 Task: Search the location "Florida State Line "
Action: Mouse moved to (355, 150)
Screenshot: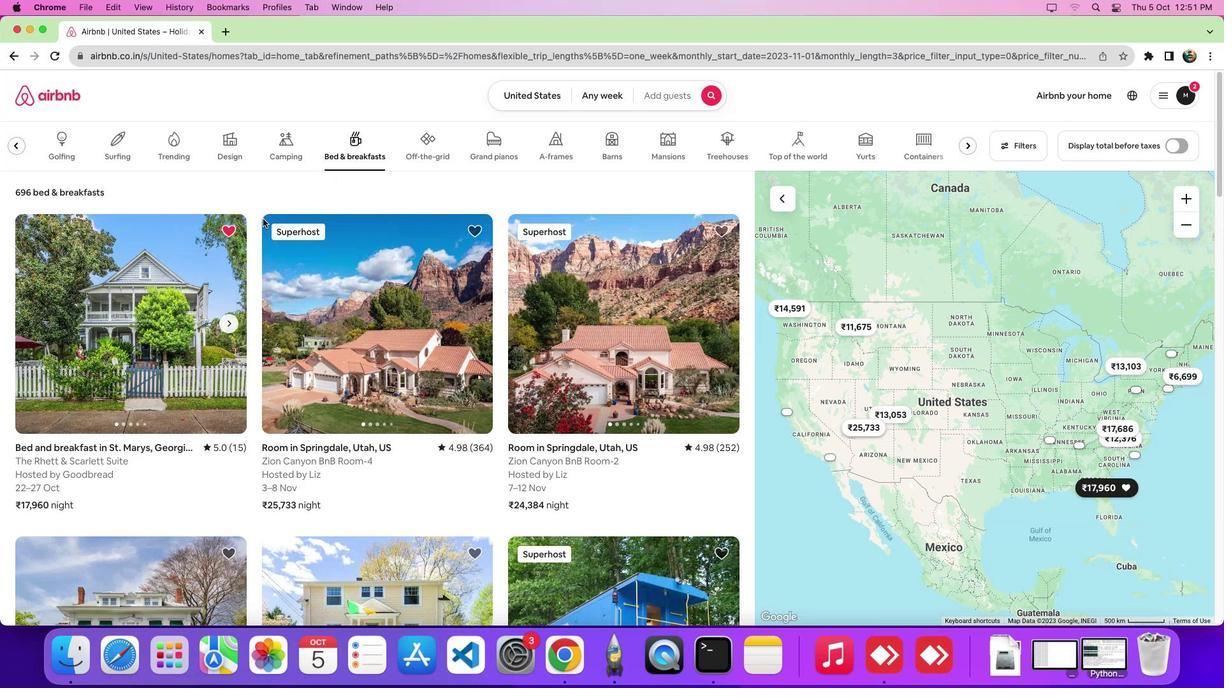 
Action: Mouse pressed left at (355, 150)
Screenshot: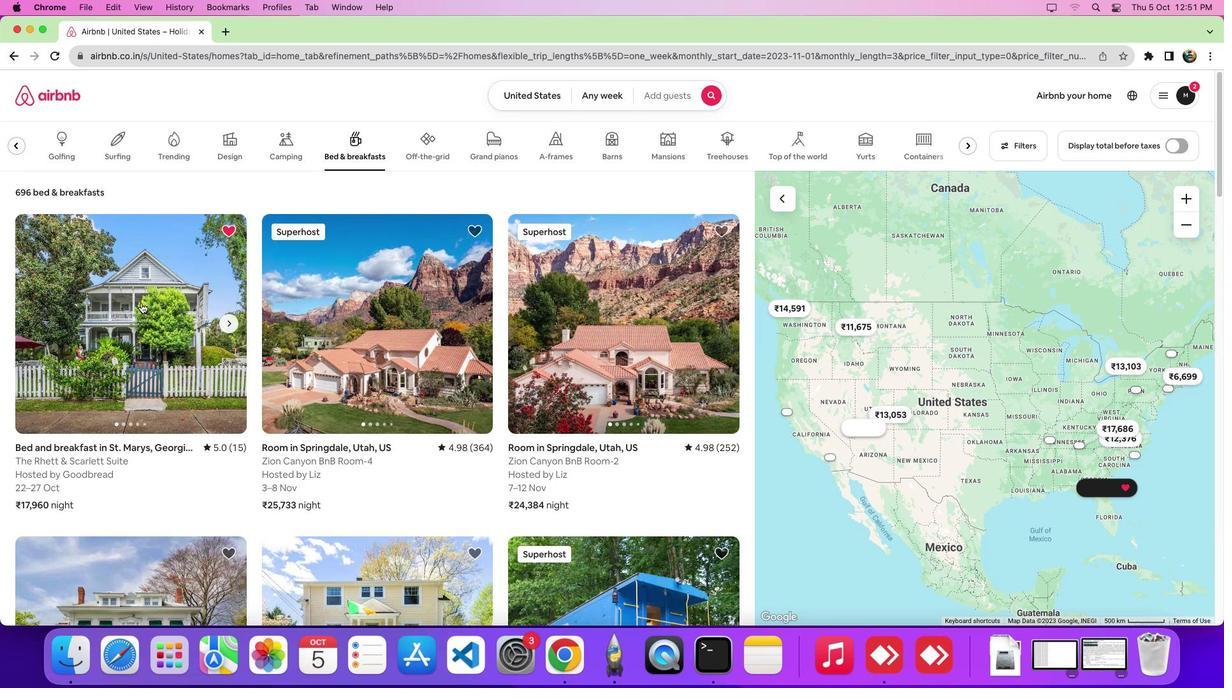 
Action: Mouse moved to (129, 314)
Screenshot: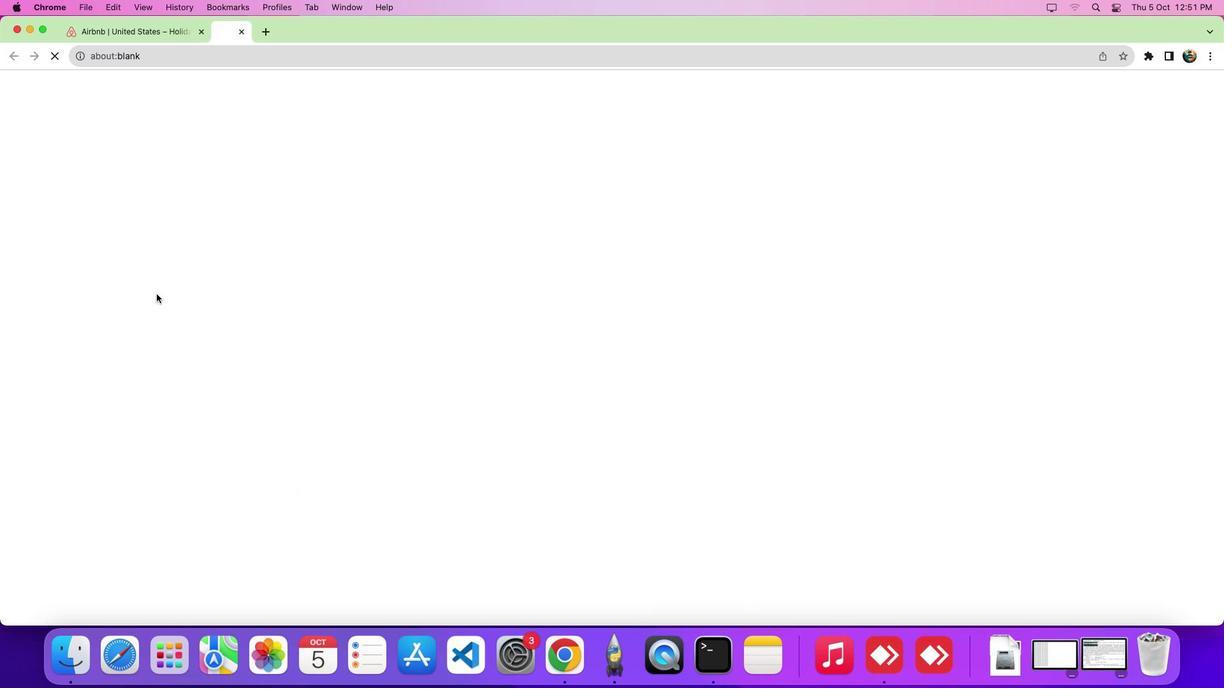 
Action: Mouse pressed left at (129, 314)
Screenshot: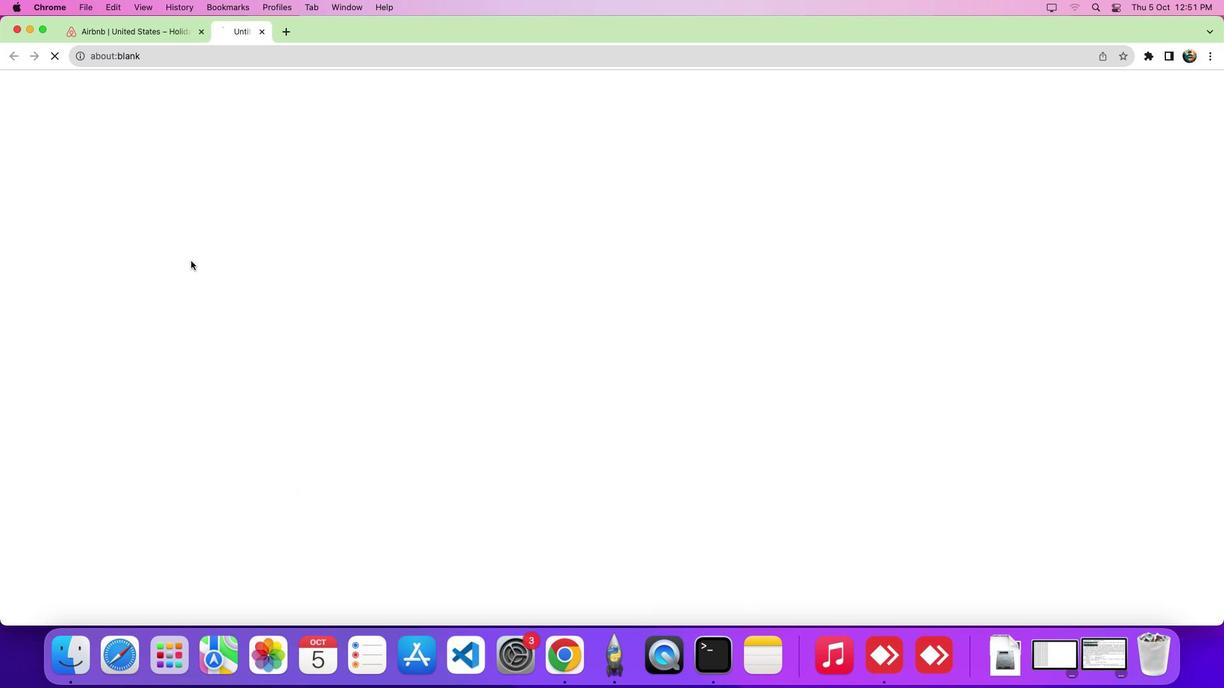 
Action: Mouse moved to (519, 324)
Screenshot: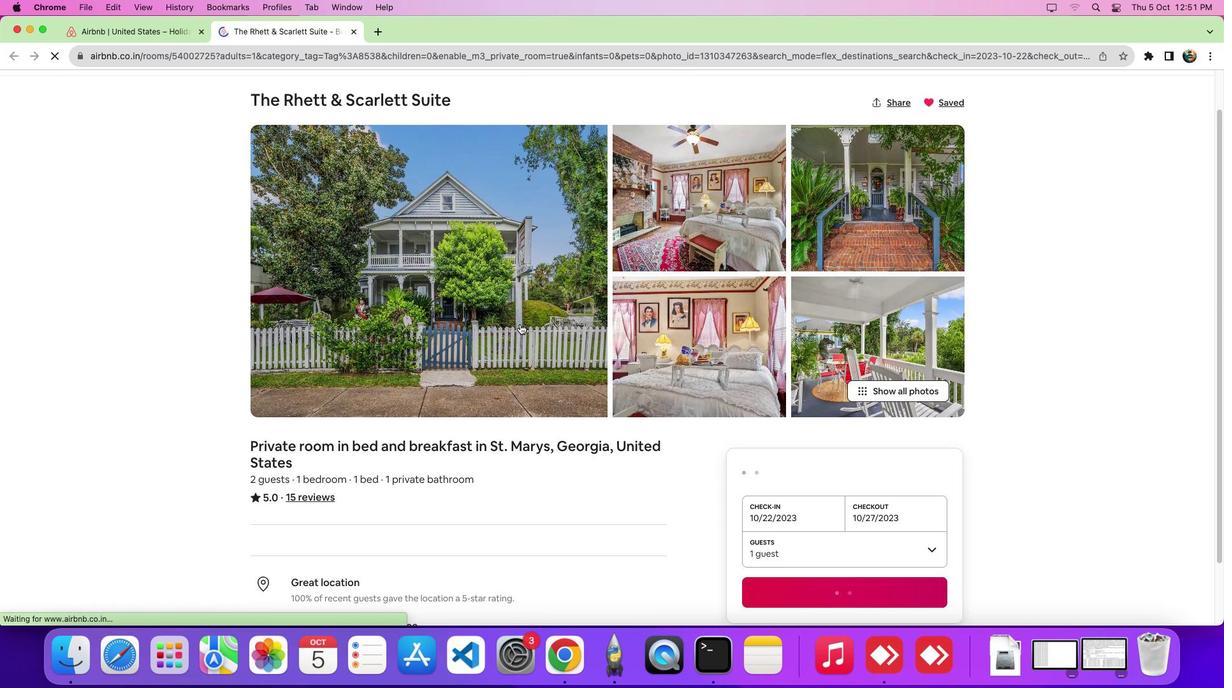 
Action: Mouse scrolled (519, 324) with delta (0, 0)
Screenshot: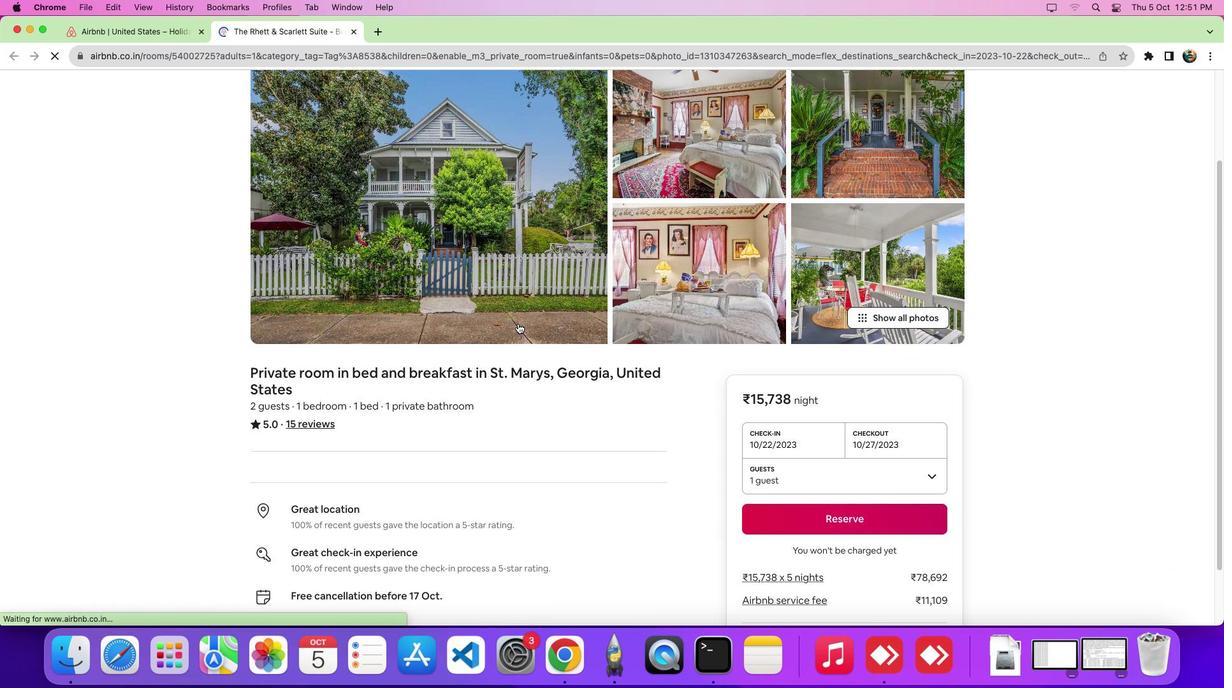 
Action: Mouse scrolled (519, 324) with delta (0, -1)
Screenshot: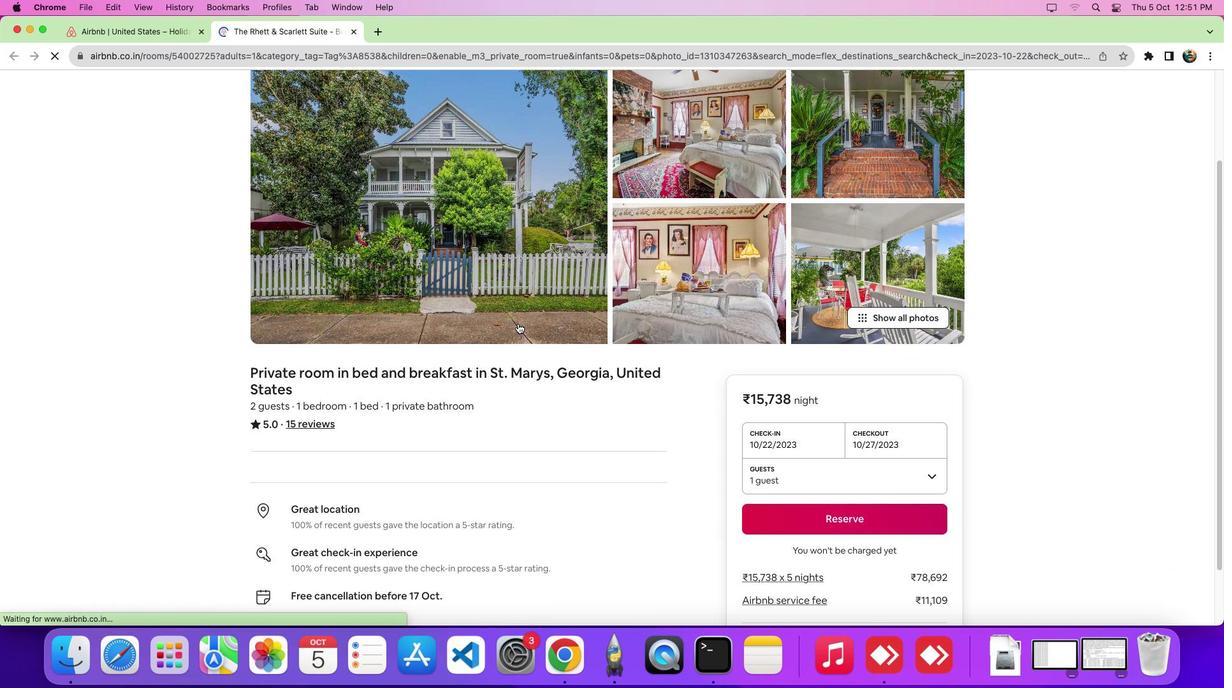 
Action: Mouse scrolled (519, 324) with delta (0, -6)
Screenshot: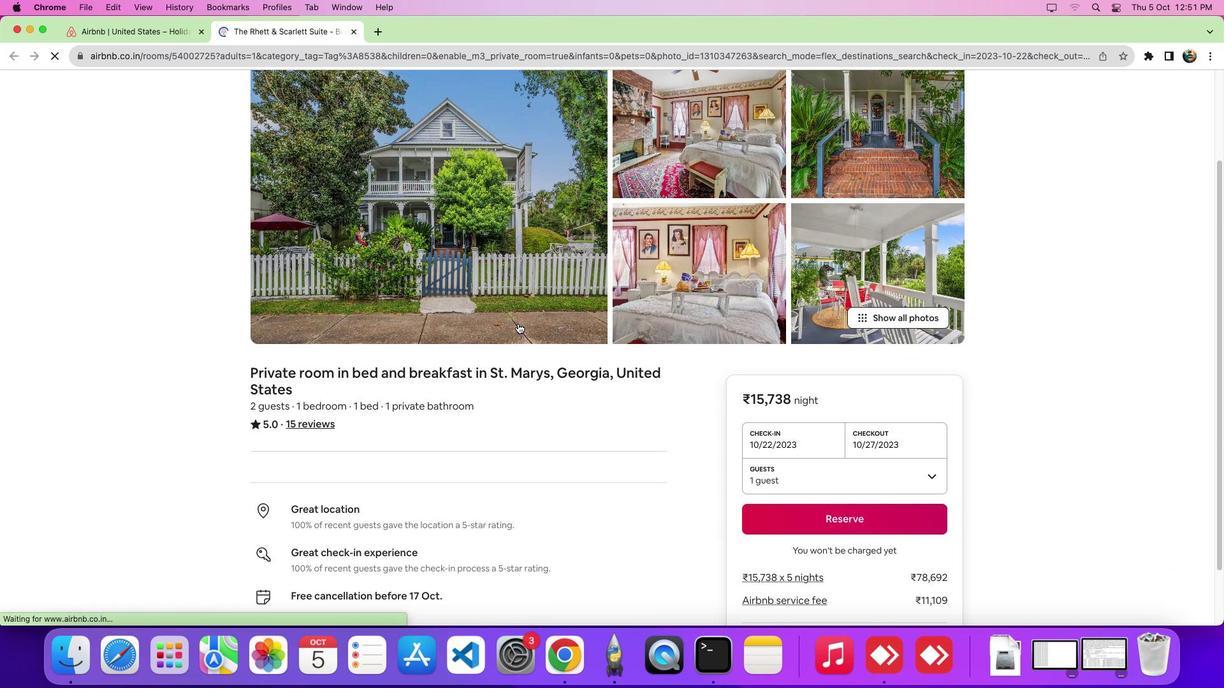 
Action: Mouse scrolled (519, 324) with delta (0, -8)
Screenshot: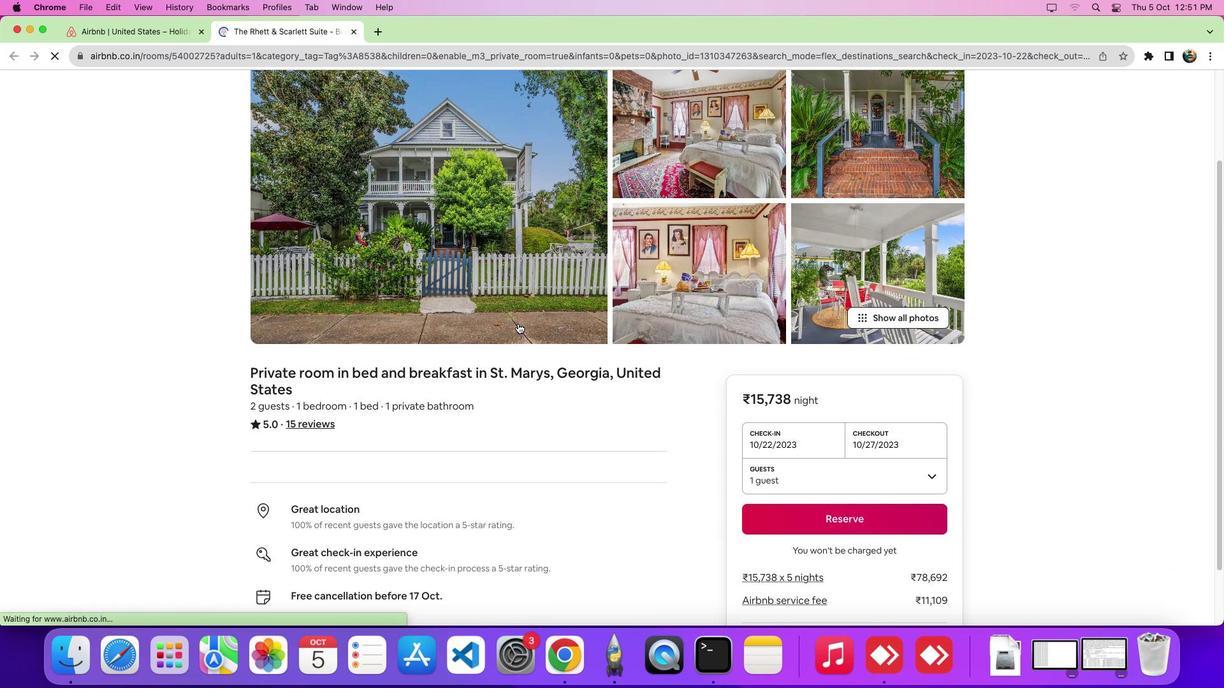 
Action: Mouse scrolled (519, 324) with delta (0, -10)
Screenshot: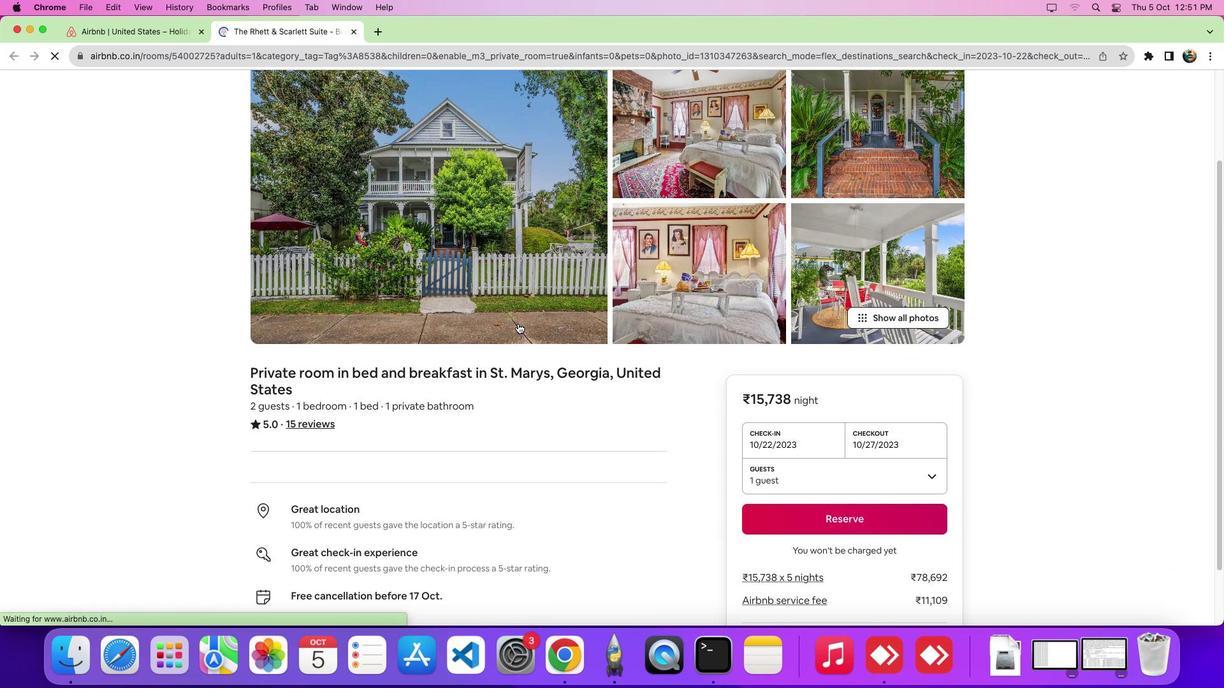 
Action: Mouse moved to (518, 324)
Screenshot: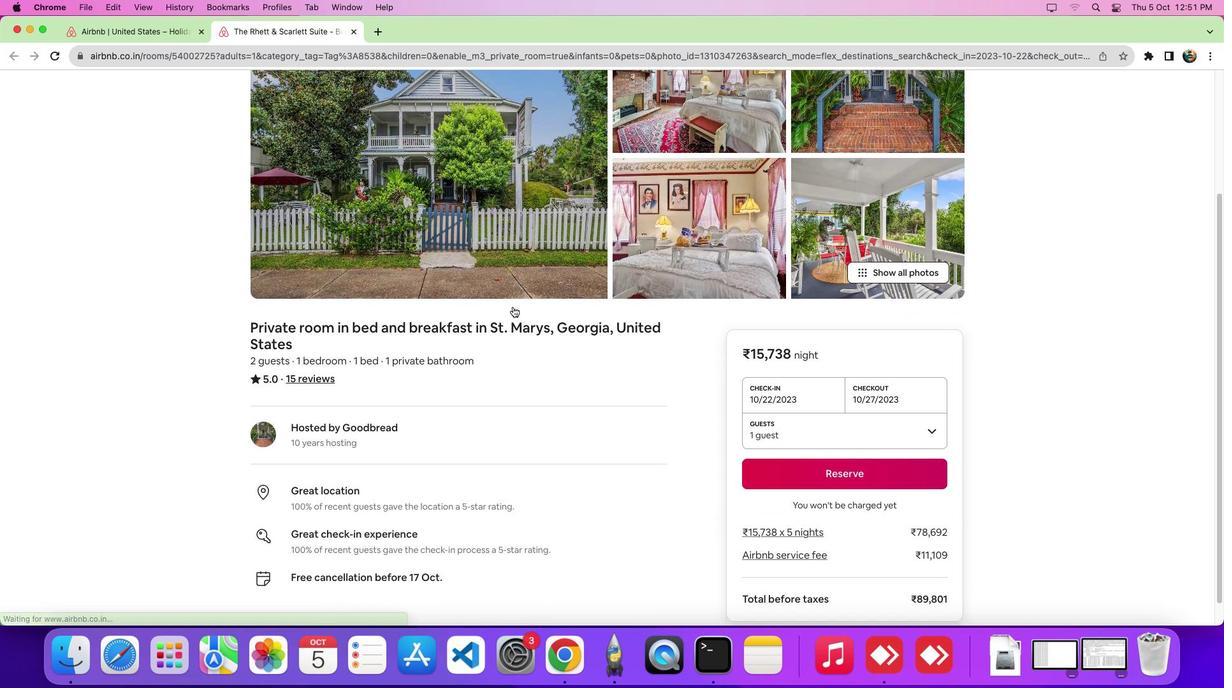 
Action: Mouse scrolled (518, 324) with delta (0, 0)
Screenshot: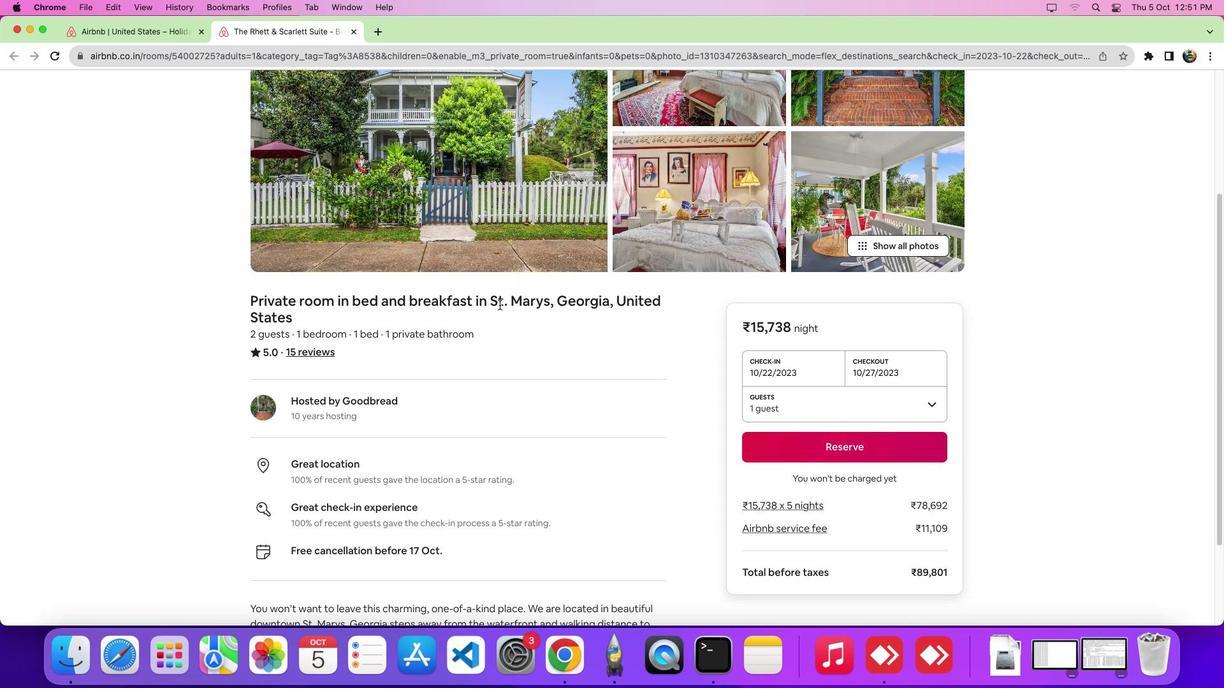 
Action: Mouse scrolled (518, 324) with delta (0, -1)
Screenshot: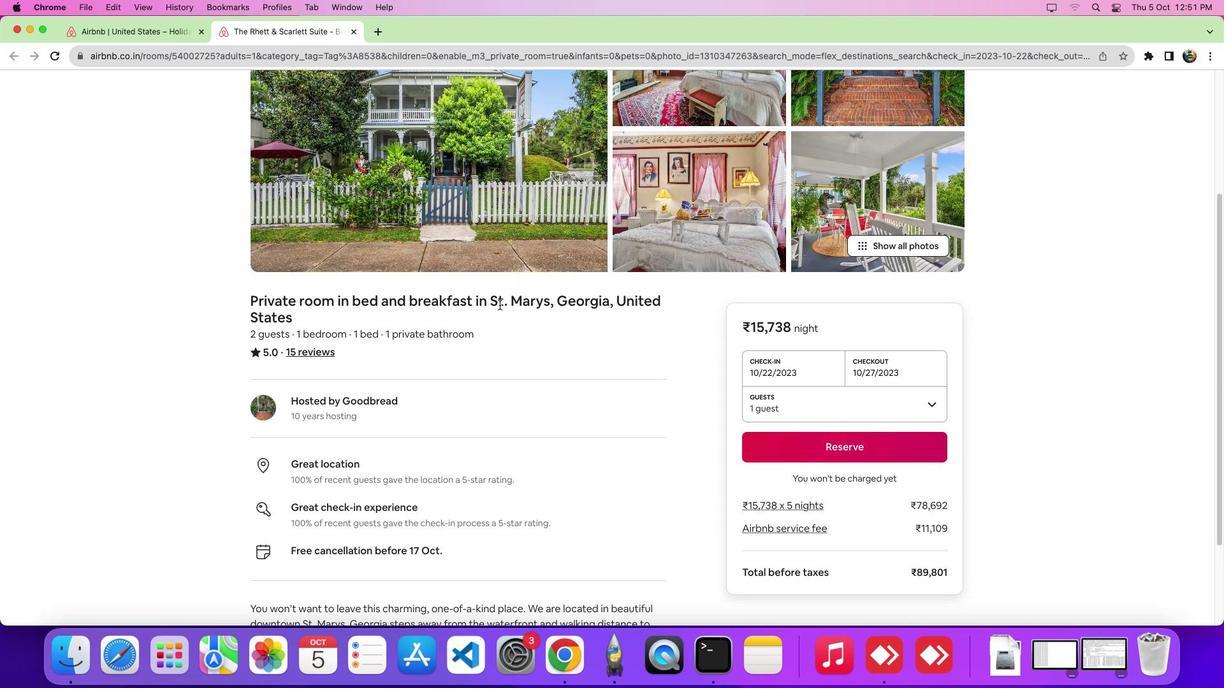 
Action: Mouse scrolled (518, 324) with delta (0, -6)
Screenshot: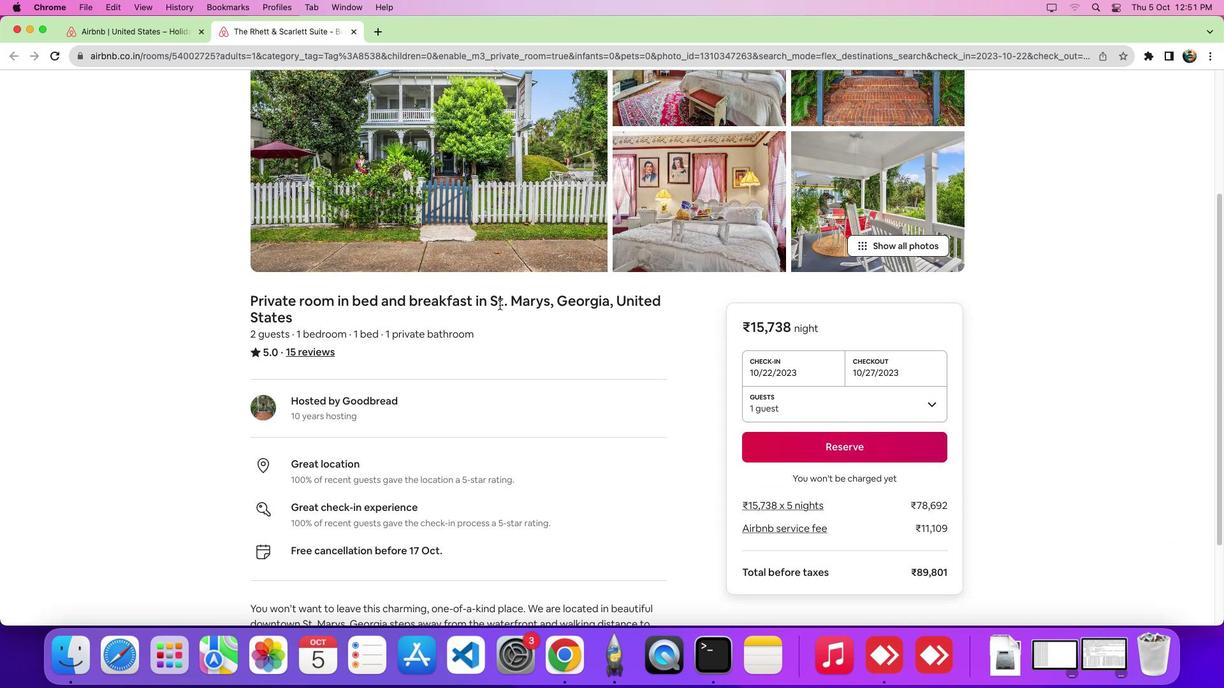 
Action: Mouse scrolled (518, 324) with delta (0, -8)
Screenshot: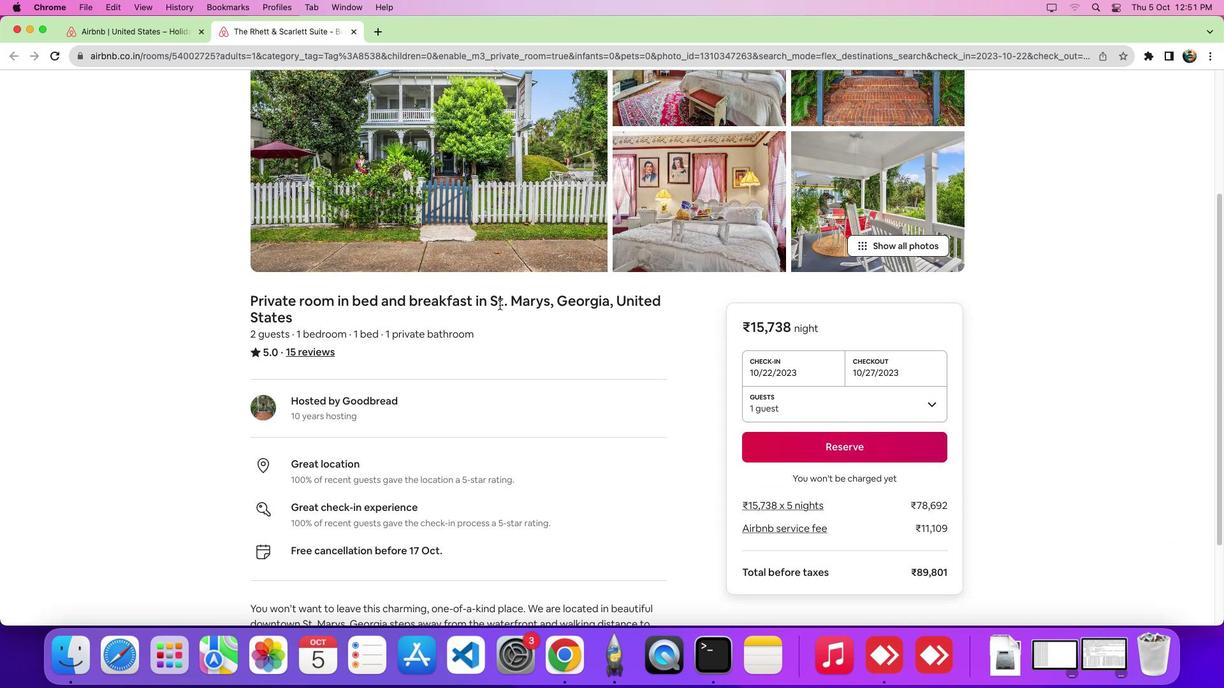 
Action: Mouse scrolled (518, 324) with delta (0, -10)
Screenshot: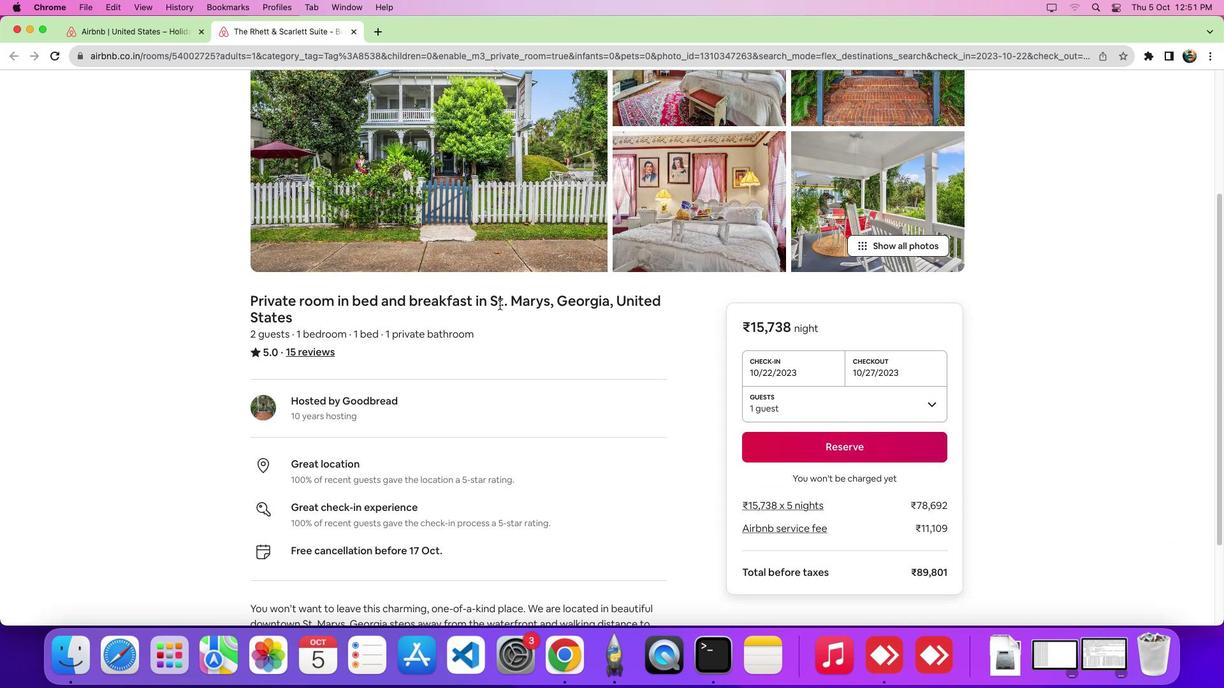 
Action: Mouse scrolled (518, 324) with delta (0, -10)
Screenshot: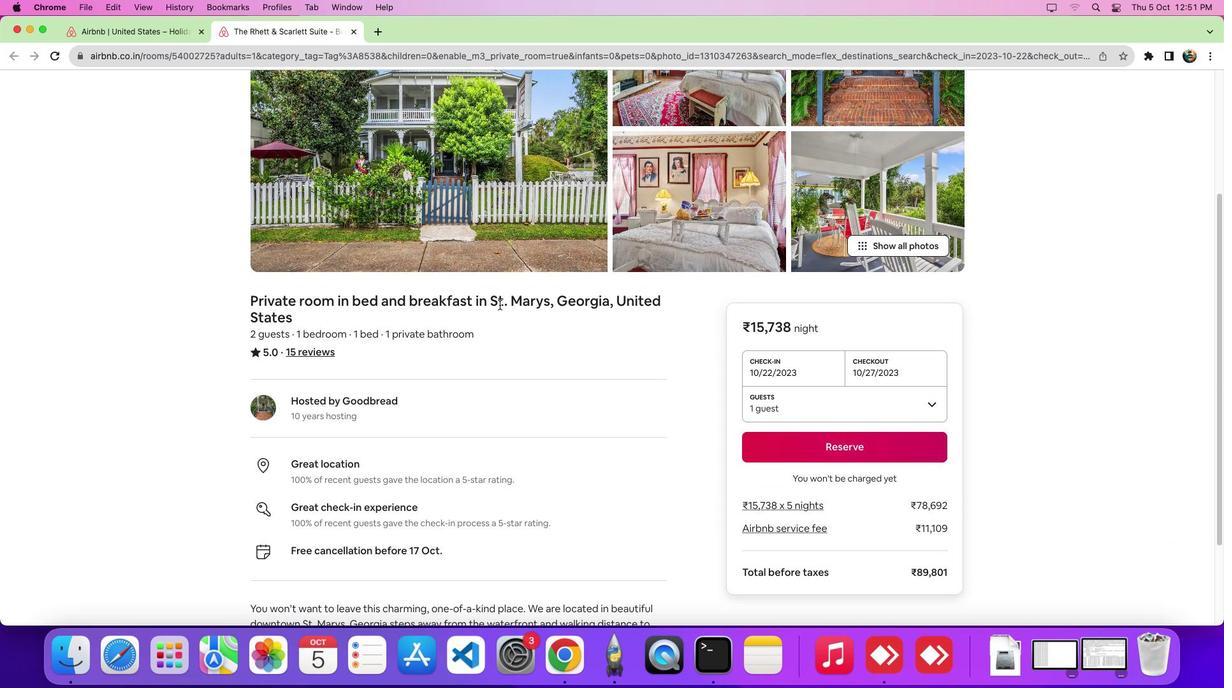 
Action: Mouse moved to (500, 305)
Screenshot: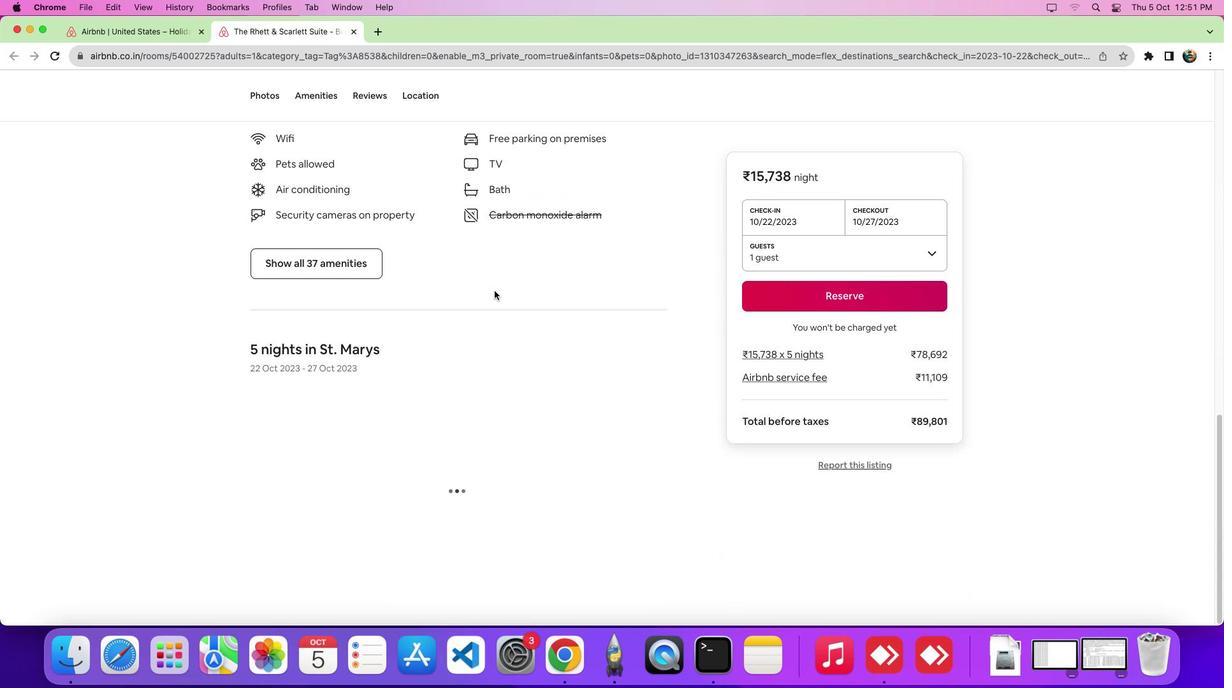 
Action: Mouse scrolled (500, 305) with delta (0, 0)
Screenshot: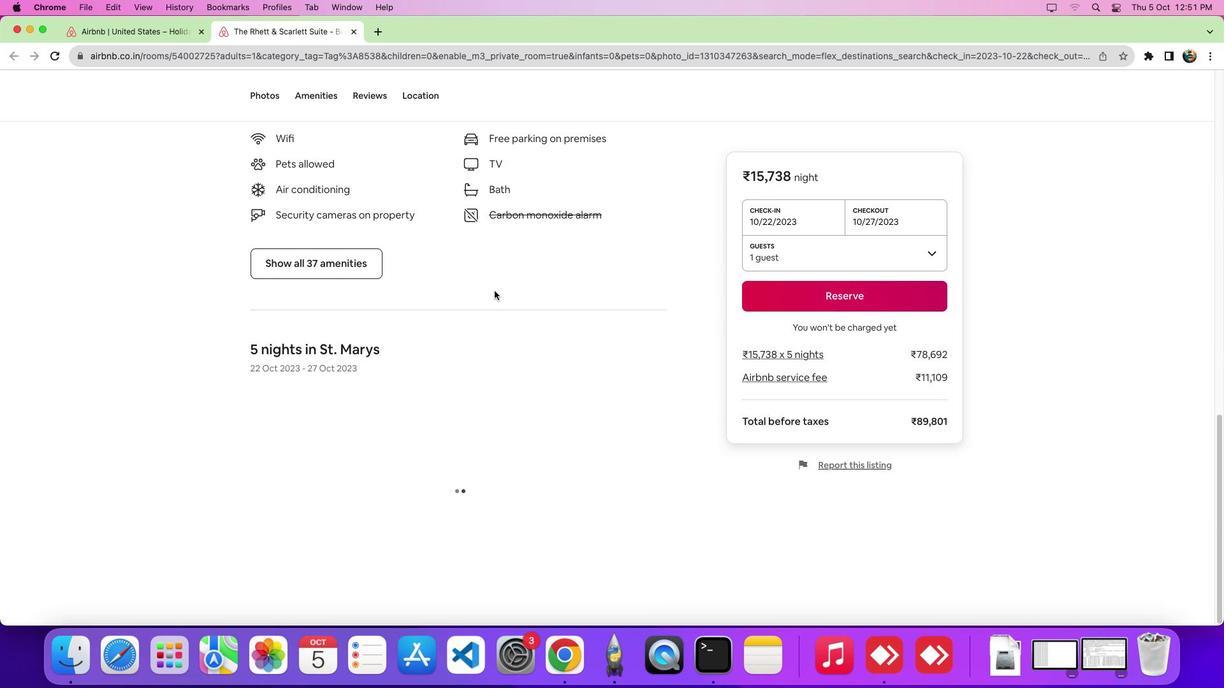 
Action: Mouse scrolled (500, 305) with delta (0, -1)
Screenshot: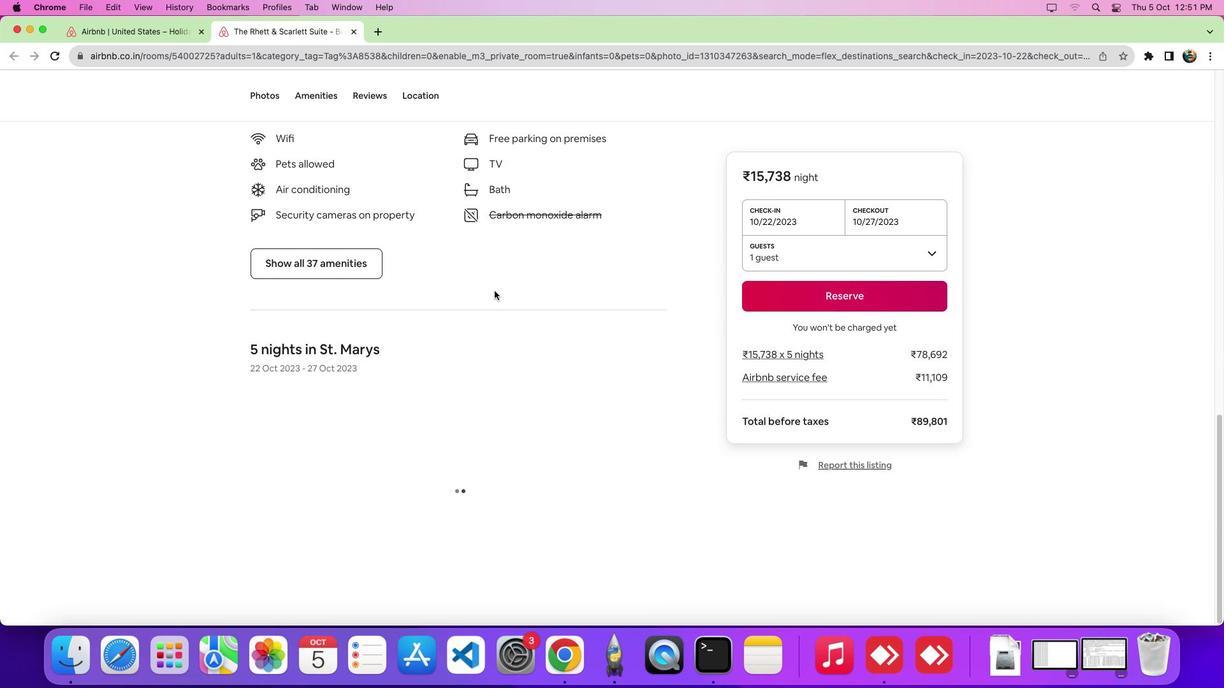 
Action: Mouse scrolled (500, 305) with delta (0, -6)
Screenshot: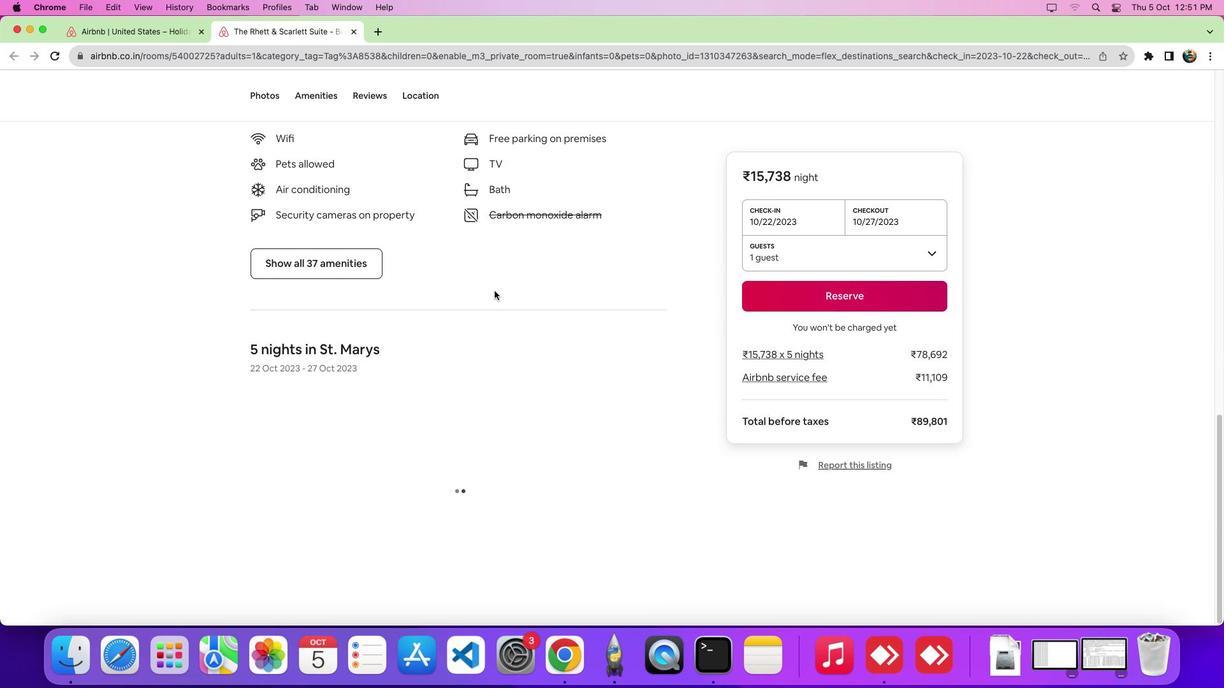 
Action: Mouse scrolled (500, 305) with delta (0, -8)
Screenshot: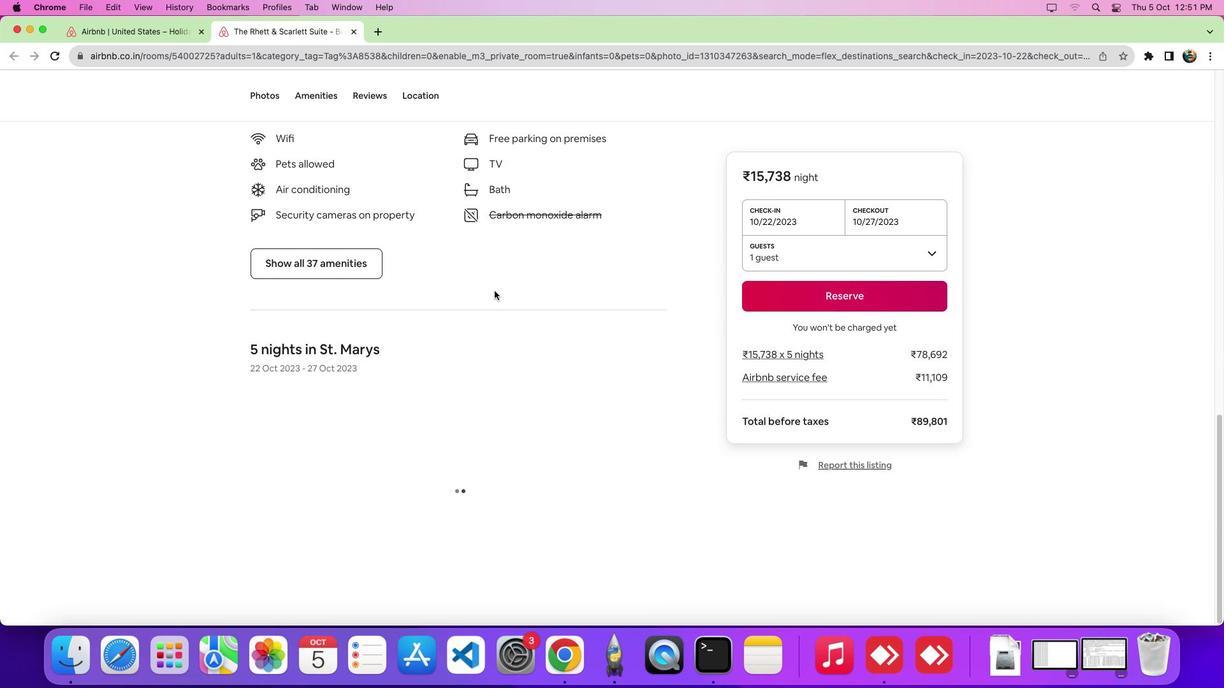 
Action: Mouse scrolled (500, 305) with delta (0, -10)
Screenshot: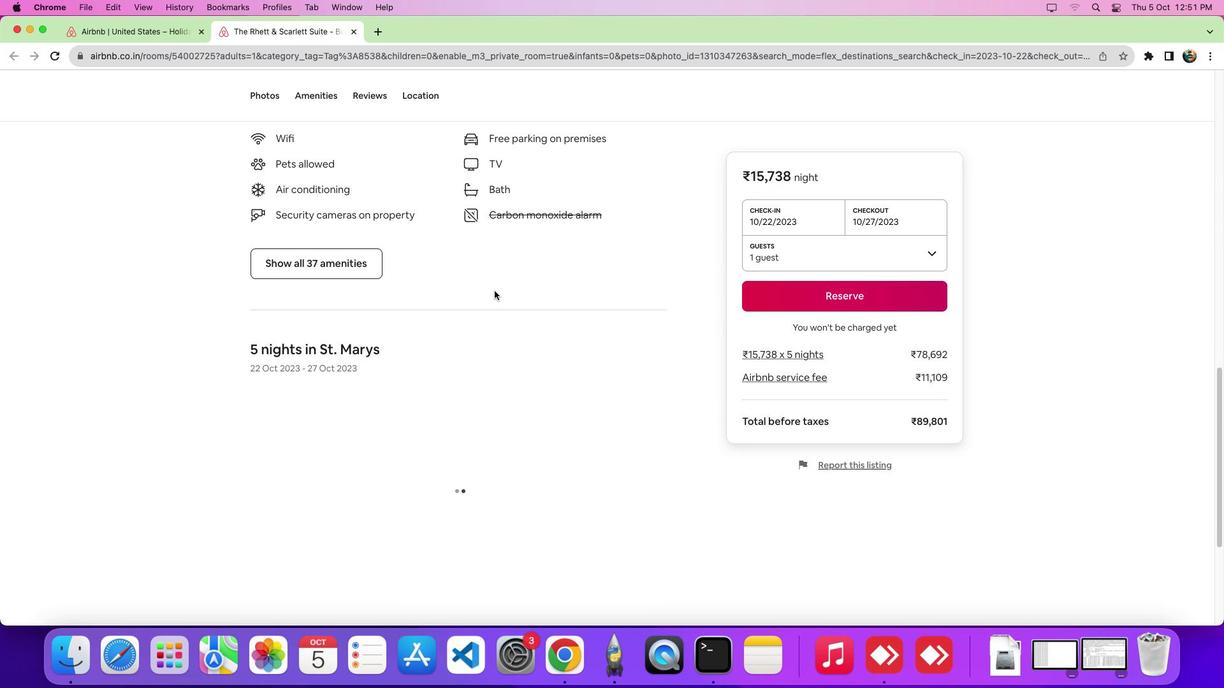 
Action: Mouse scrolled (500, 305) with delta (0, -10)
Screenshot: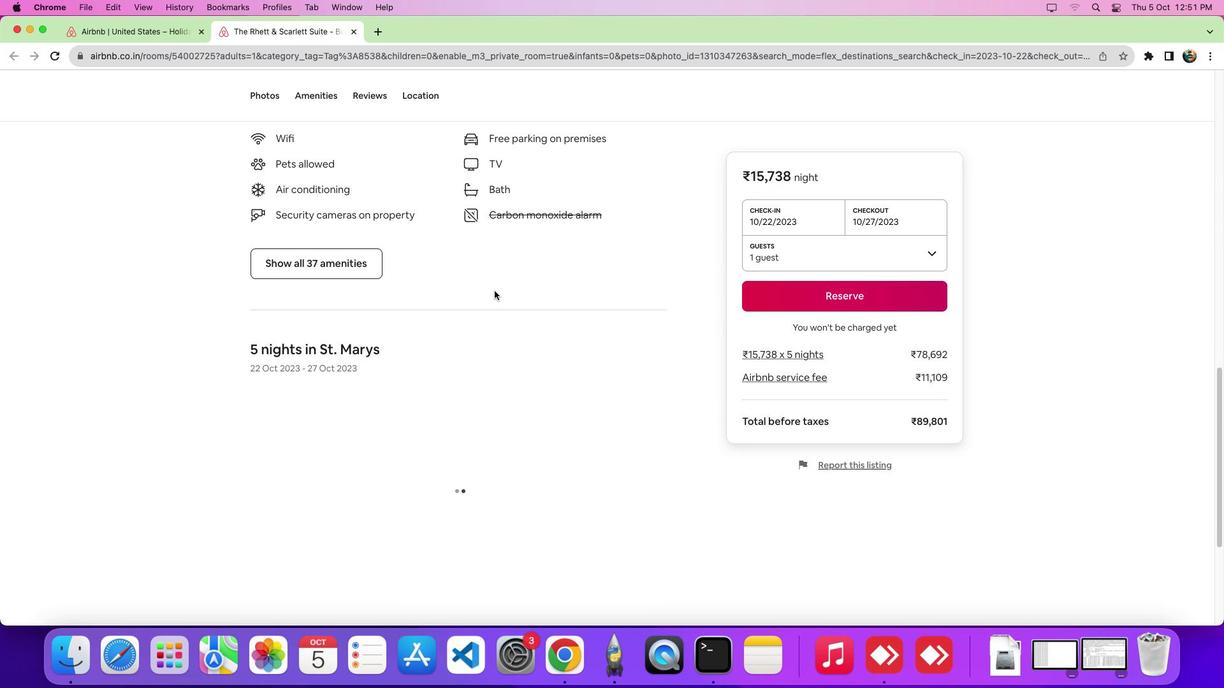 
Action: Mouse moved to (420, 97)
Screenshot: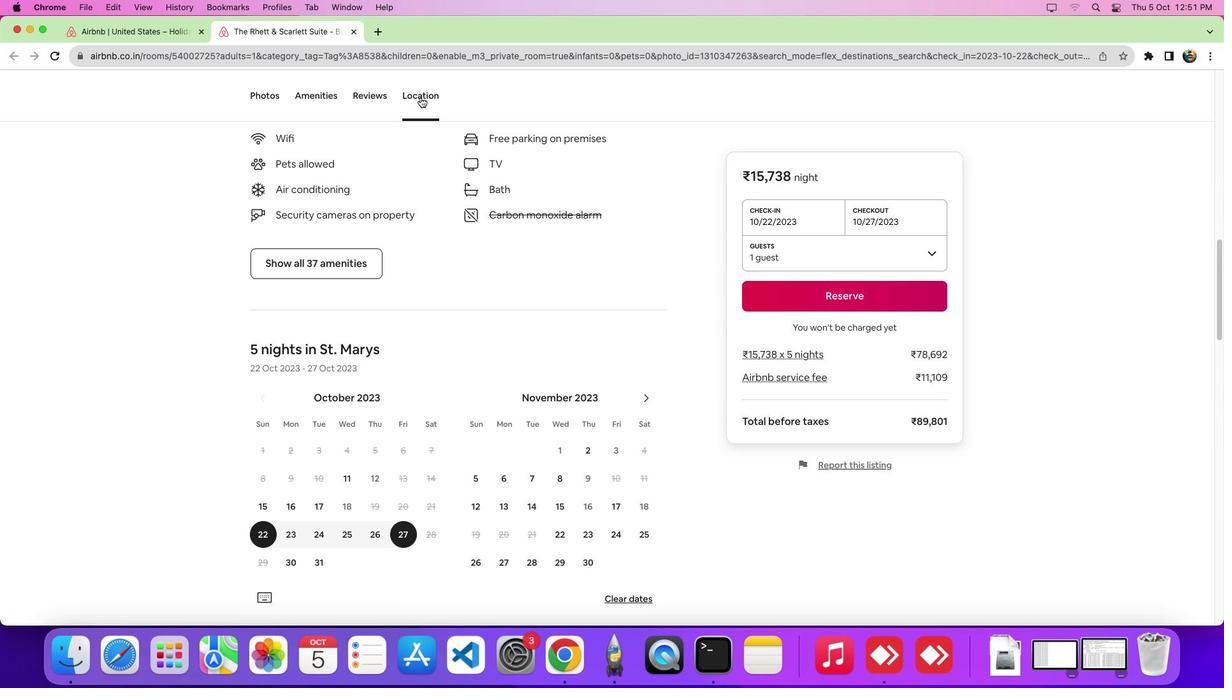 
Action: Mouse pressed left at (420, 97)
Screenshot: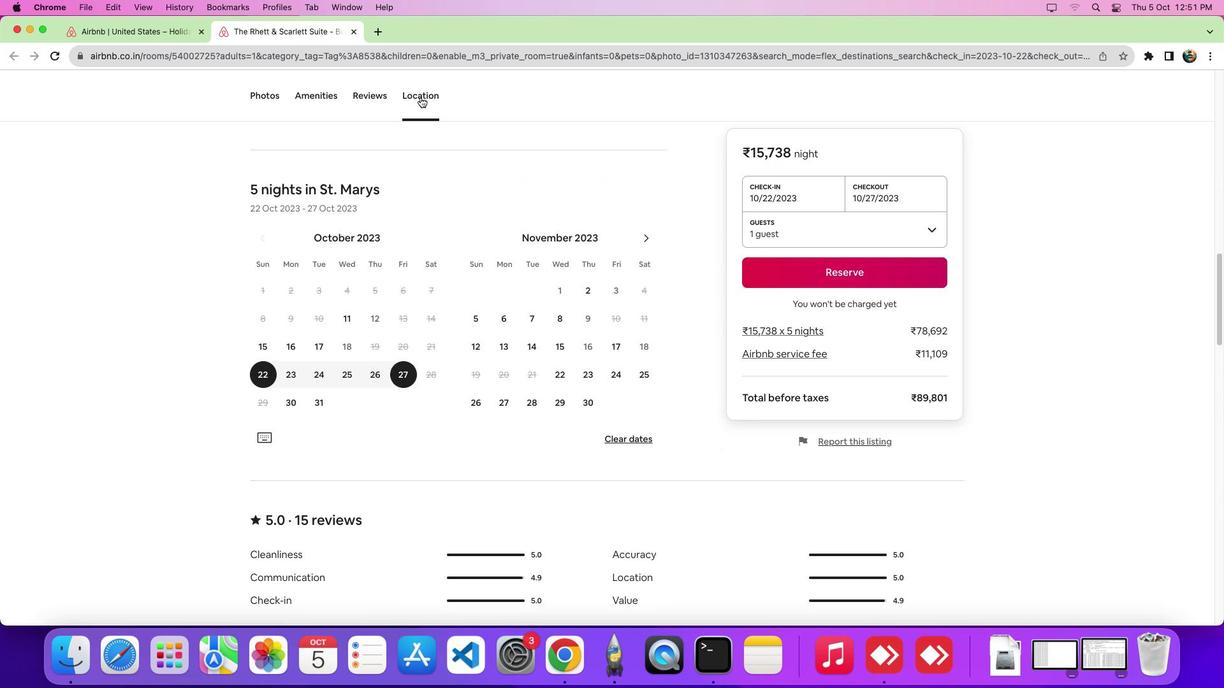 
Action: Mouse moved to (939, 273)
Screenshot: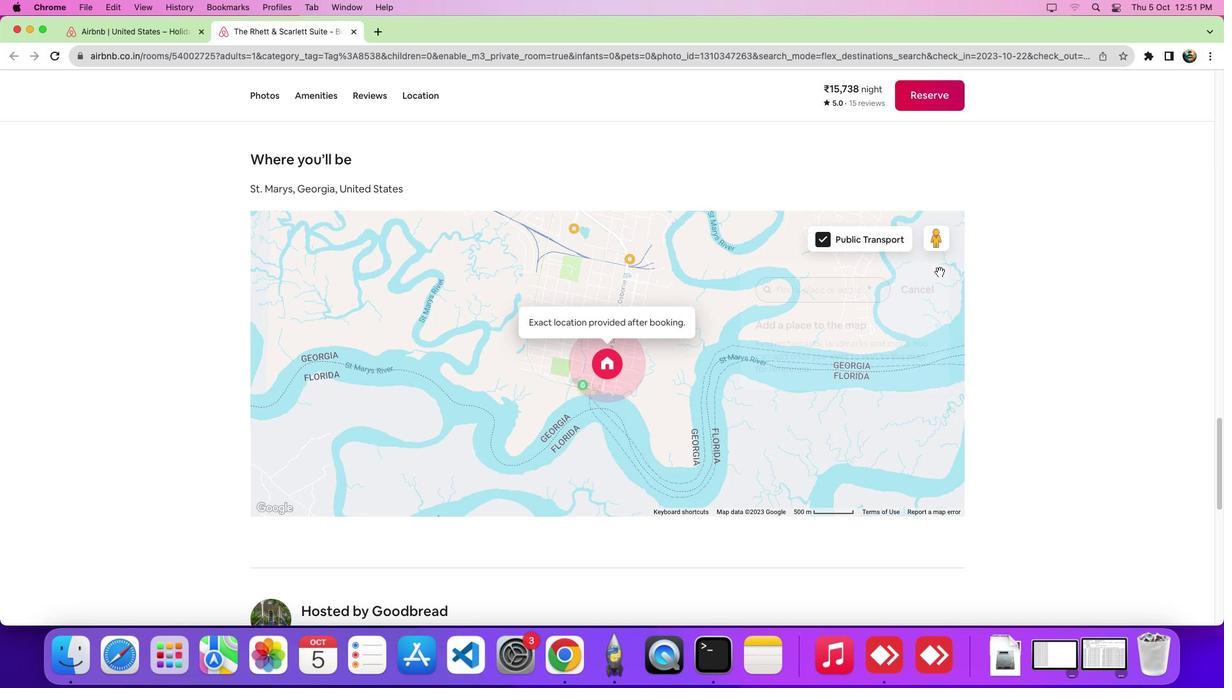 
Action: Mouse pressed left at (939, 273)
Screenshot: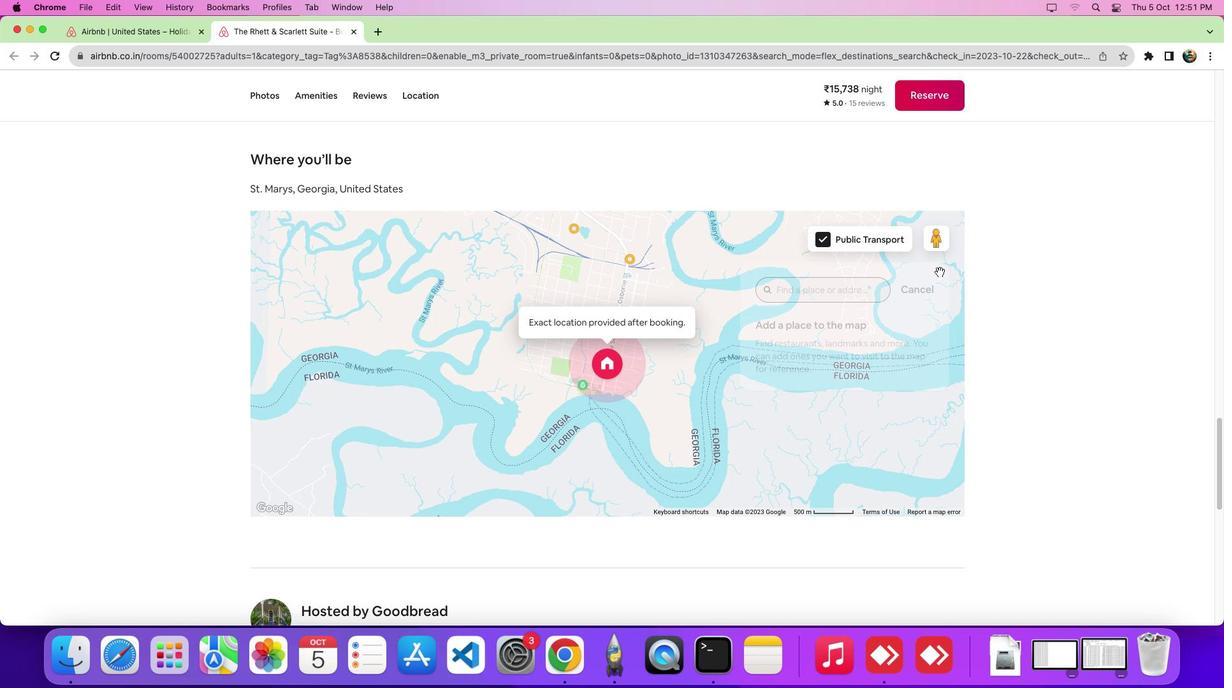 
Action: Mouse moved to (859, 295)
Screenshot: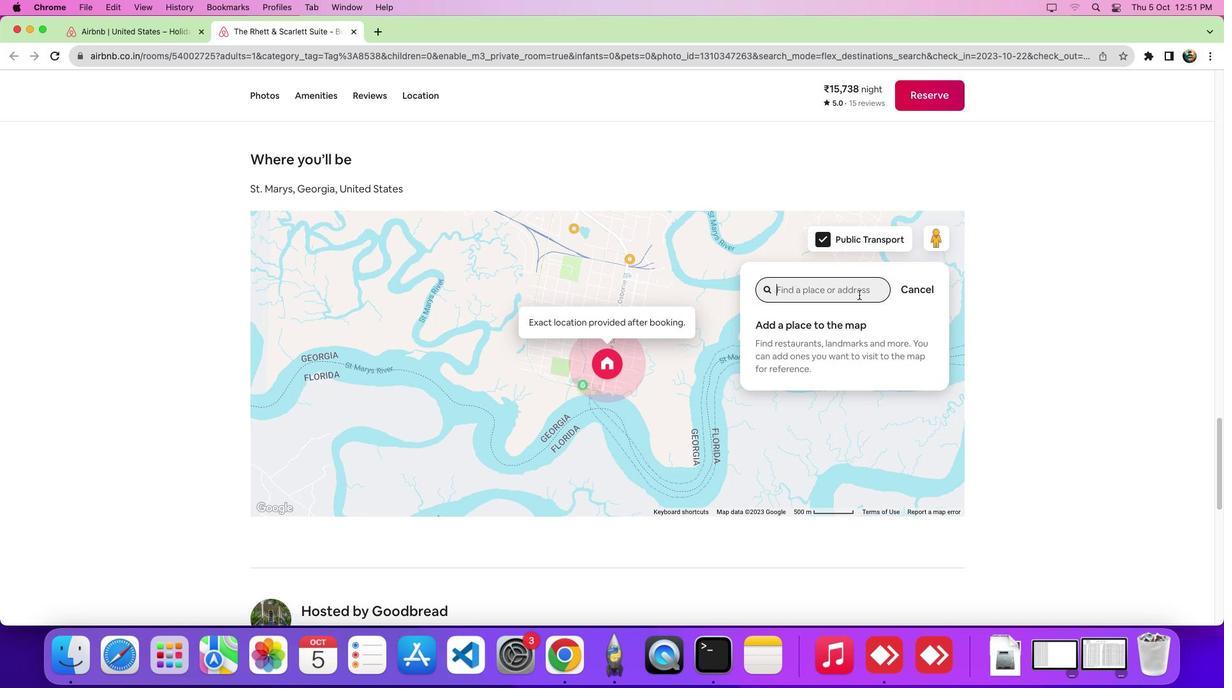 
Action: Mouse pressed left at (859, 295)
Screenshot: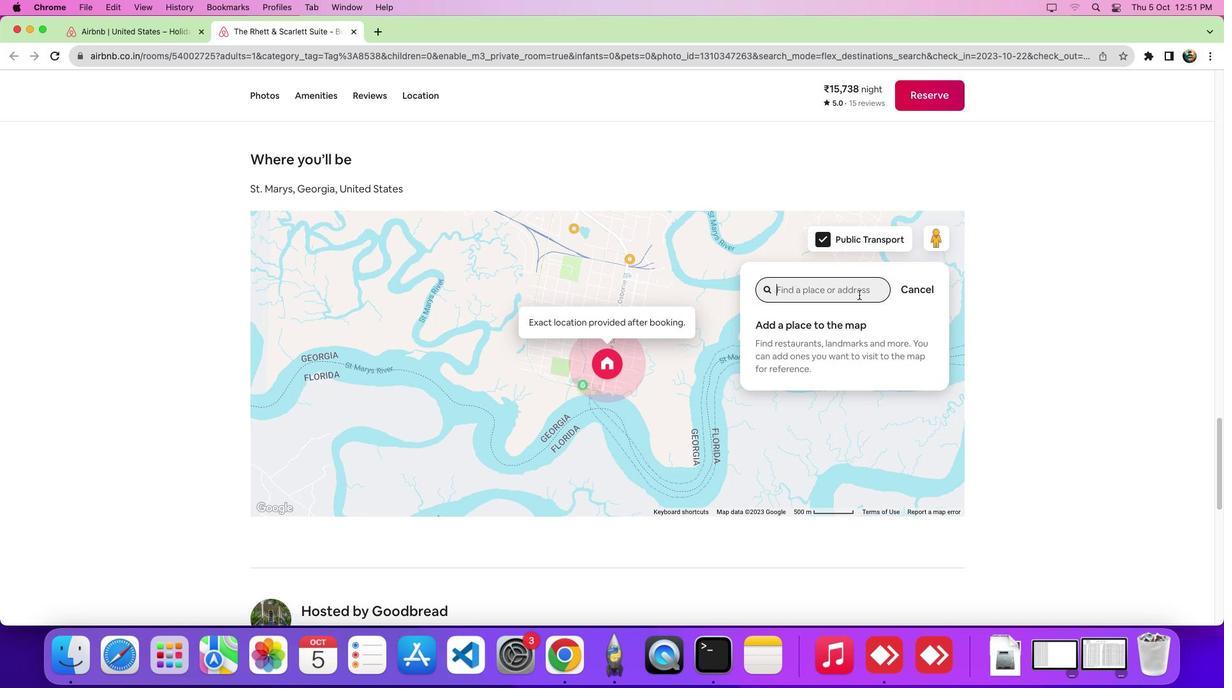 
Action: Mouse moved to (859, 295)
Screenshot: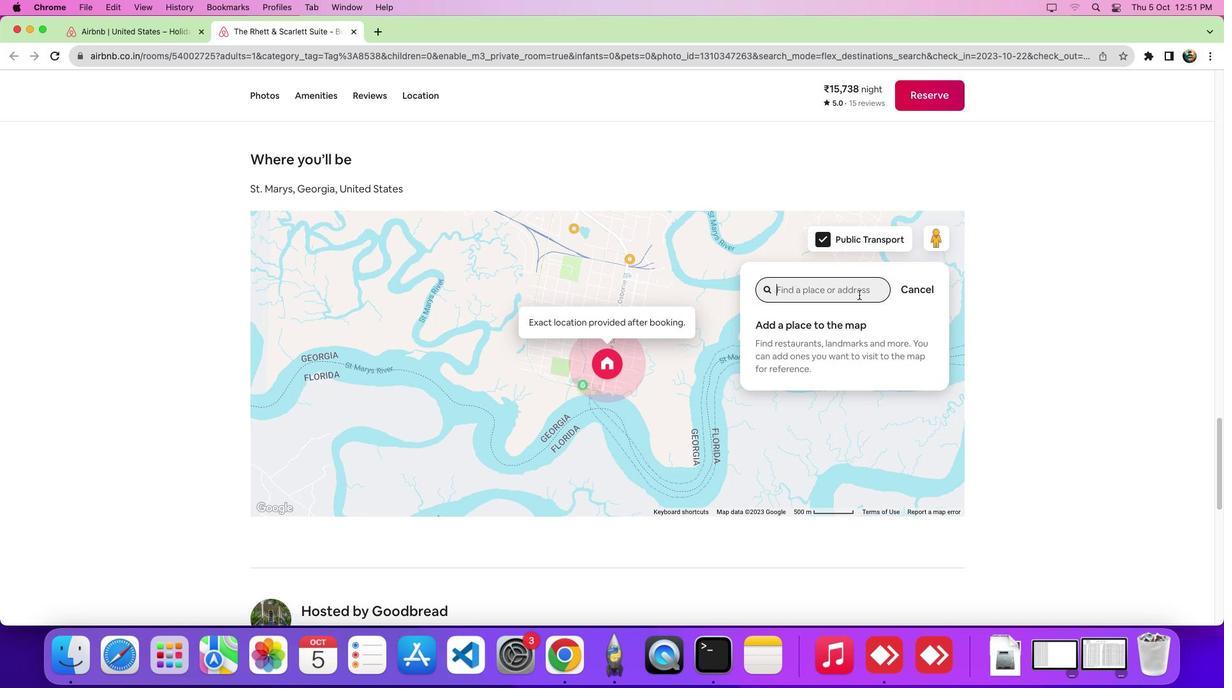 
Action: Key pressed Key.shift_r'F''l''o''r''i''d''a'Key.spaceKey.shift_r'S''t''a''t''e'Key.space'k''u''b''e''=''='Key.backspaceKey.backspaceKey.backspaceKey.backspaceKey.backspaceKey.backspace'i''n''e'
Screenshot: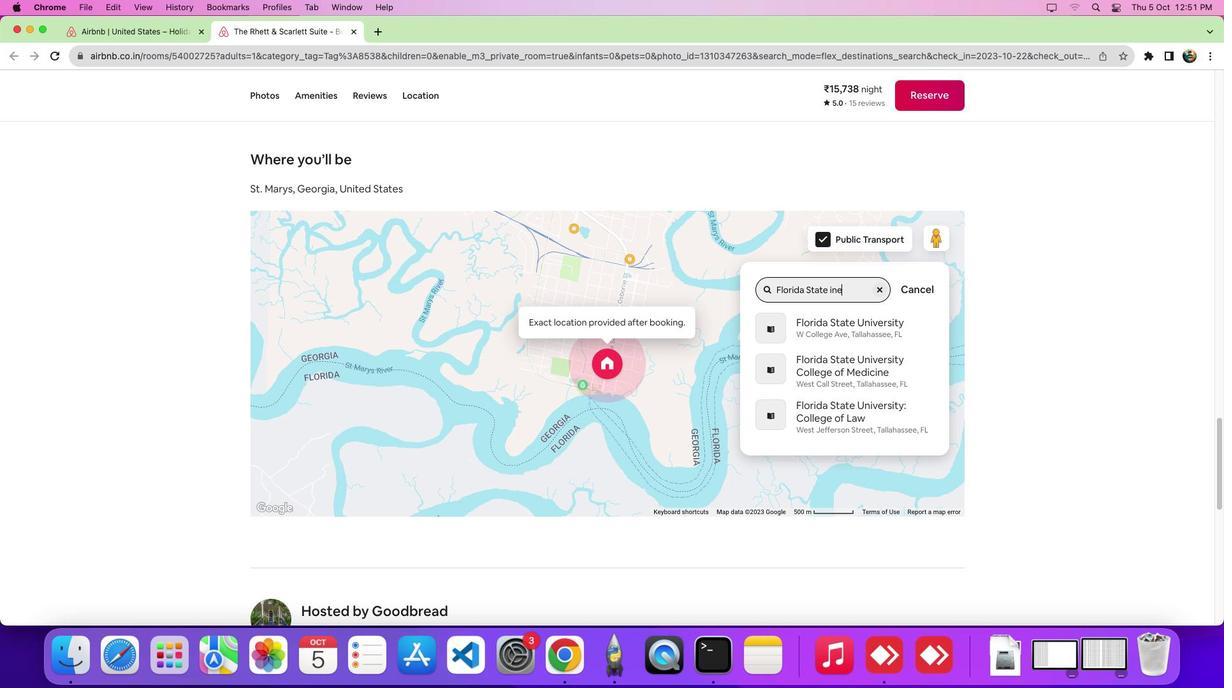 
Action: Mouse moved to (874, 325)
Screenshot: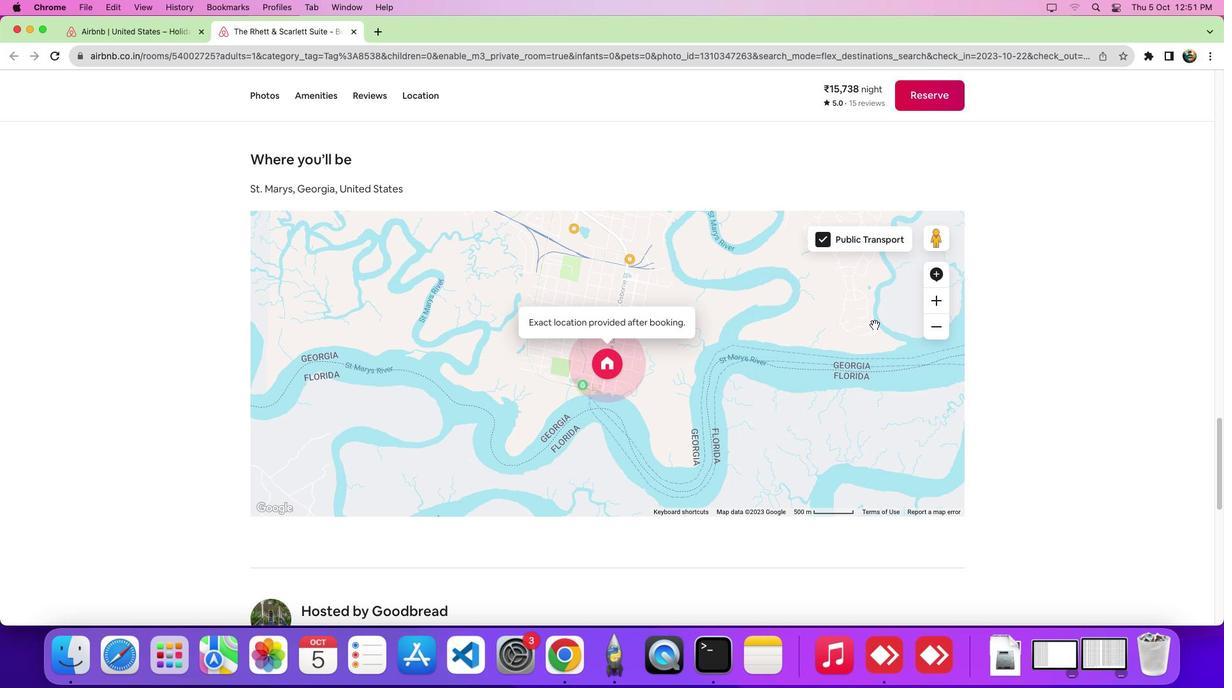 
Action: Mouse pressed left at (874, 325)
Screenshot: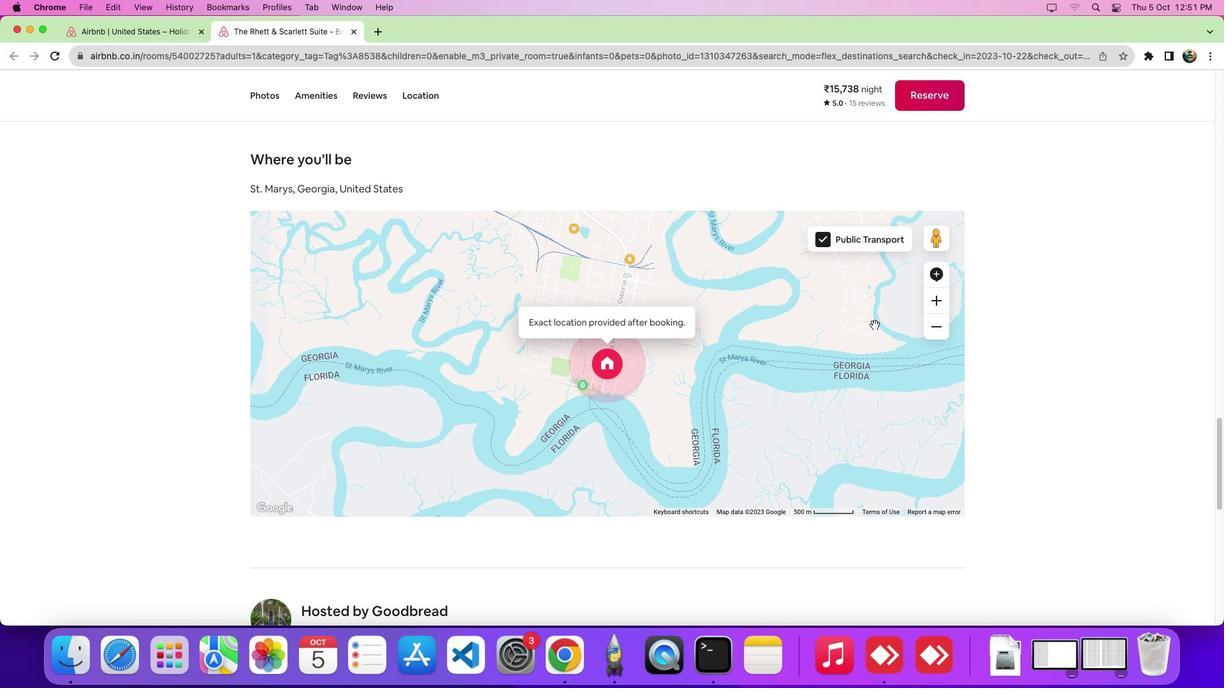 
